 Task: Make in the project BrainWave an epic 'Supply chain management system integration'. Create in the project BrainWave an epic 'IT compliance improvement'. Add in the project BrainWave an epic 'Service-oriented architecture (SOA) implementation'
Action: Mouse moved to (188, 52)
Screenshot: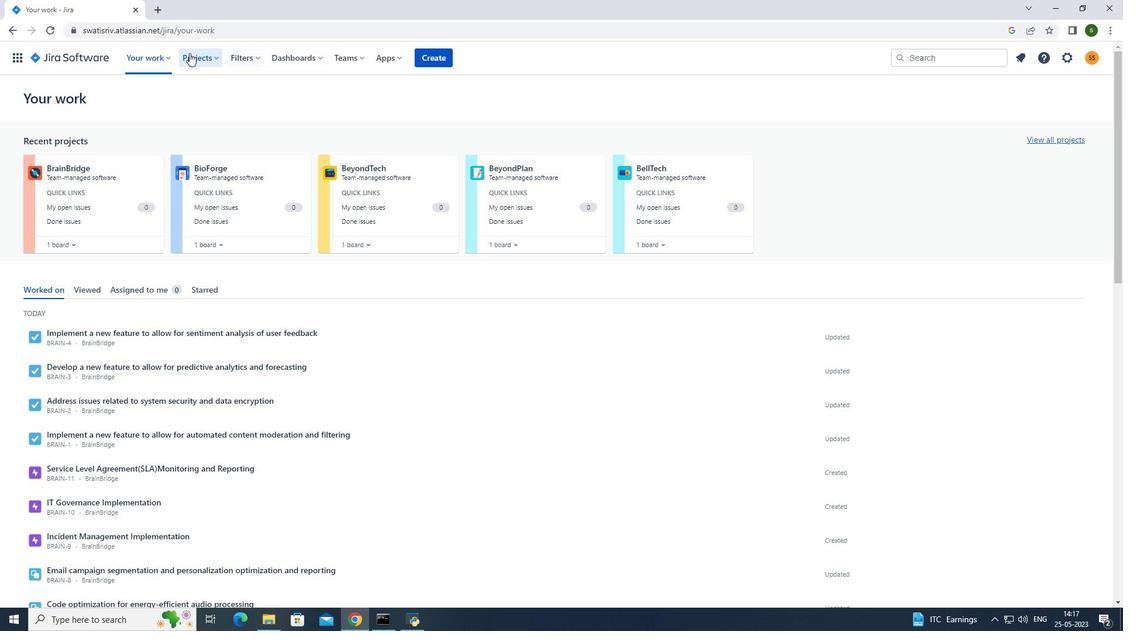 
Action: Mouse pressed left at (188, 52)
Screenshot: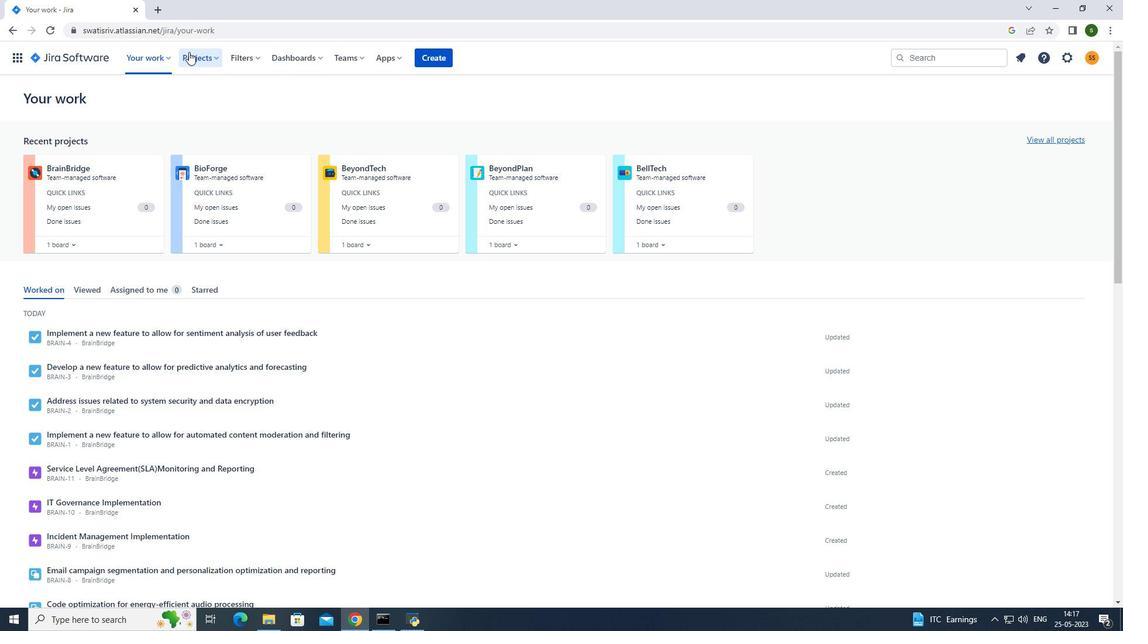 
Action: Mouse moved to (270, 105)
Screenshot: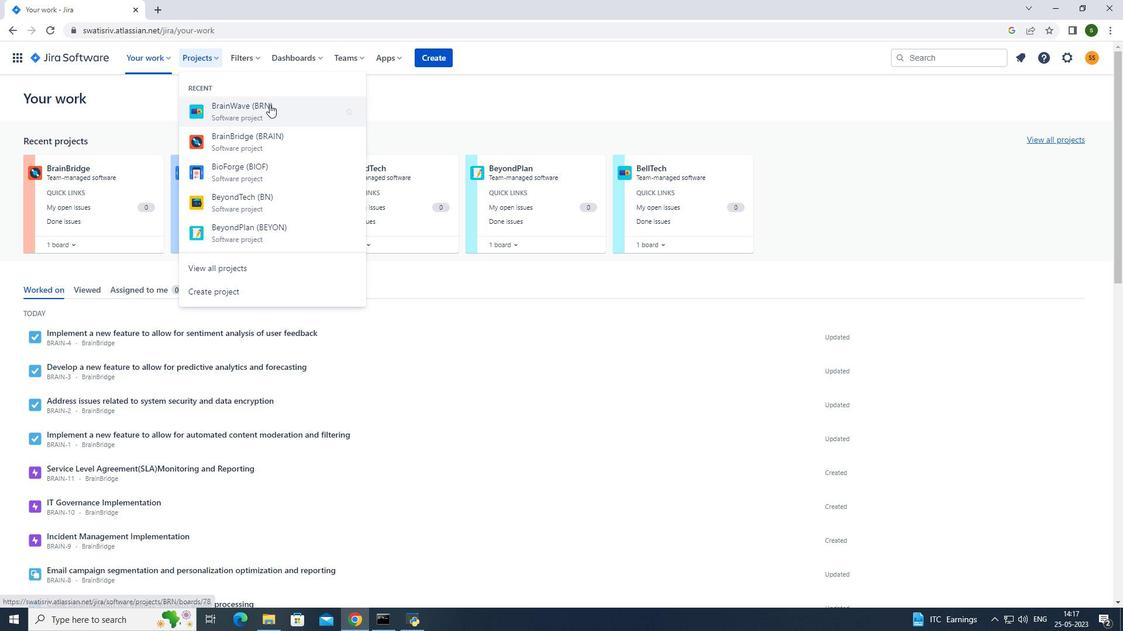 
Action: Mouse pressed left at (270, 105)
Screenshot: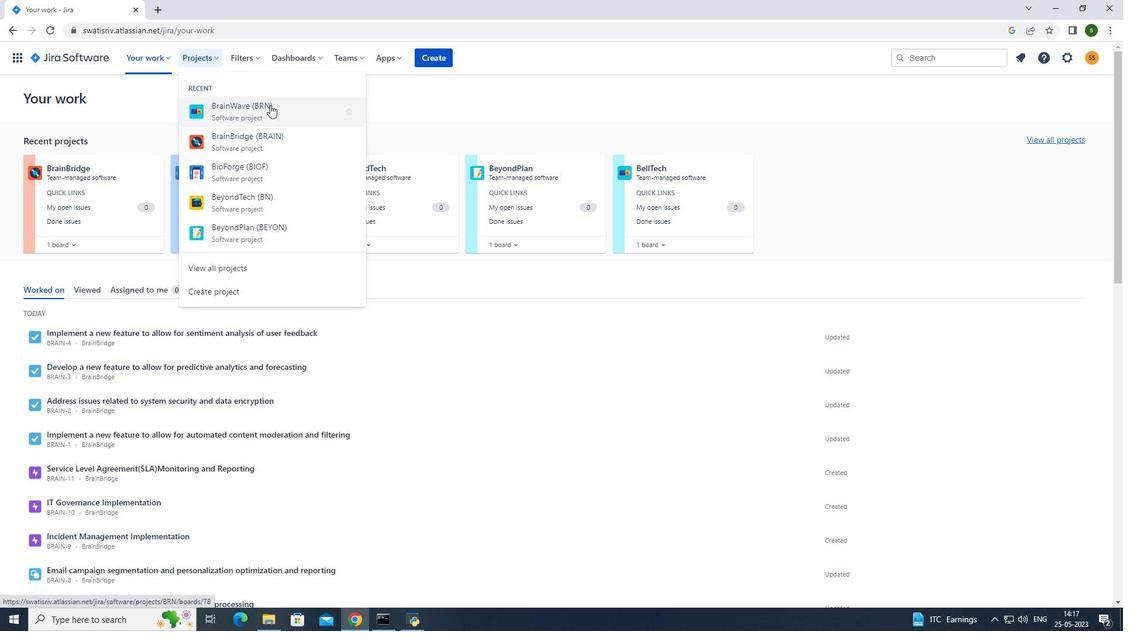 
Action: Mouse moved to (104, 176)
Screenshot: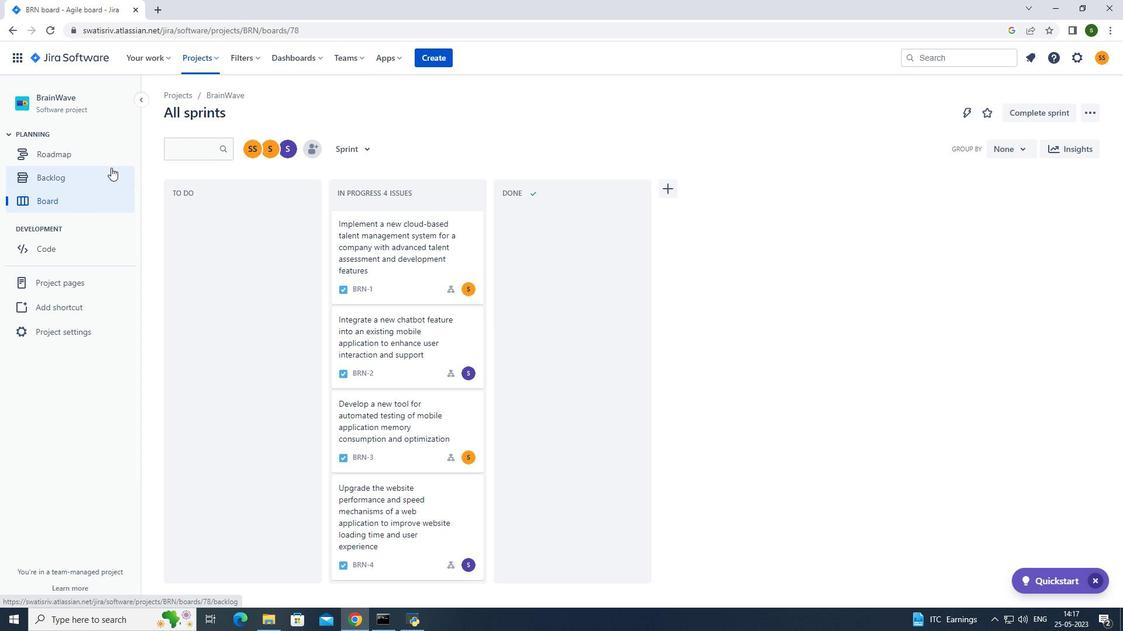 
Action: Mouse pressed left at (104, 176)
Screenshot: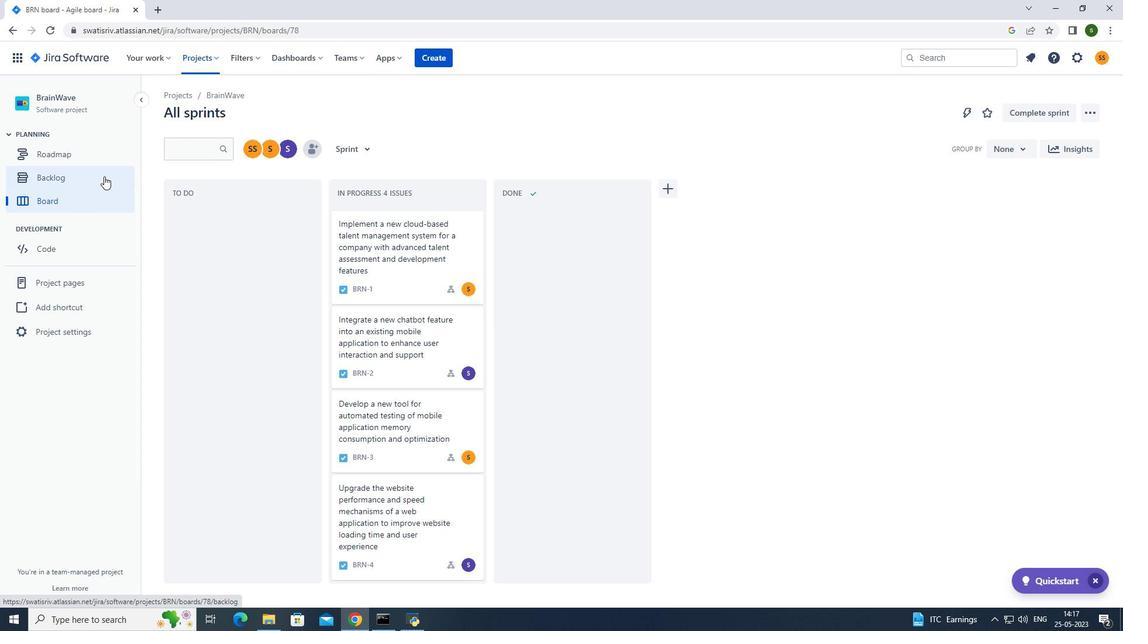 
Action: Mouse moved to (348, 150)
Screenshot: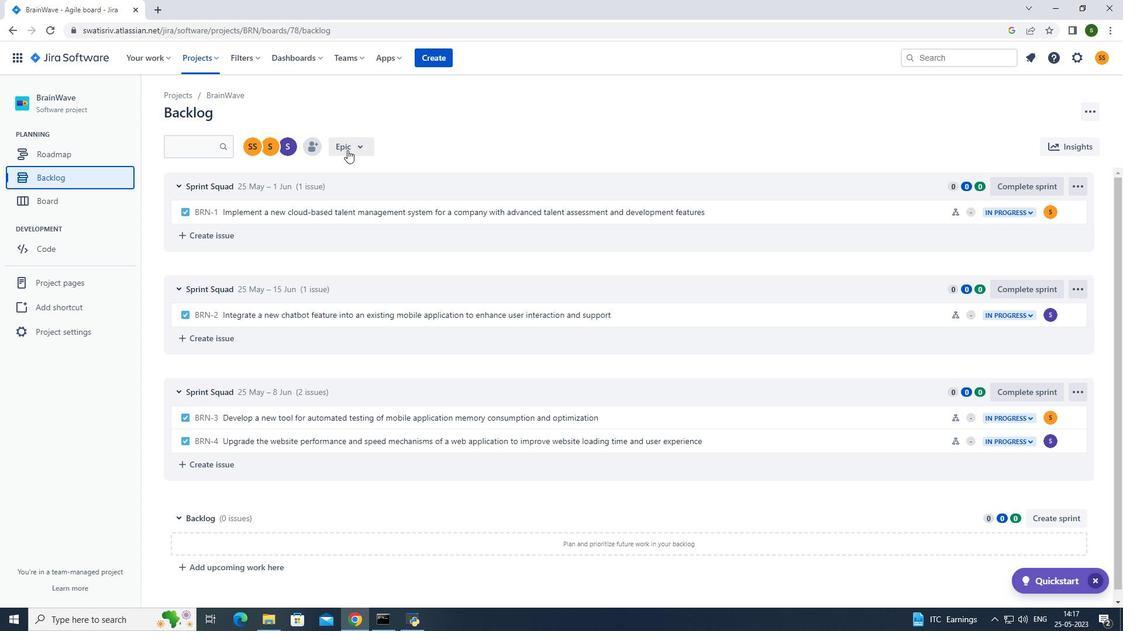 
Action: Mouse pressed left at (348, 150)
Screenshot: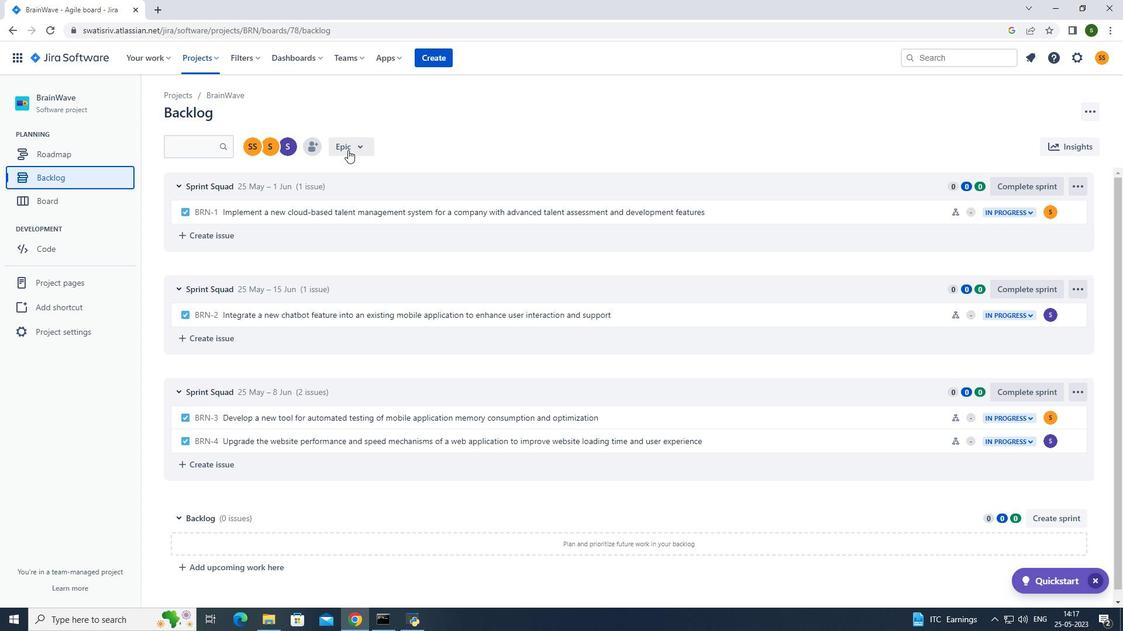
Action: Mouse moved to (346, 216)
Screenshot: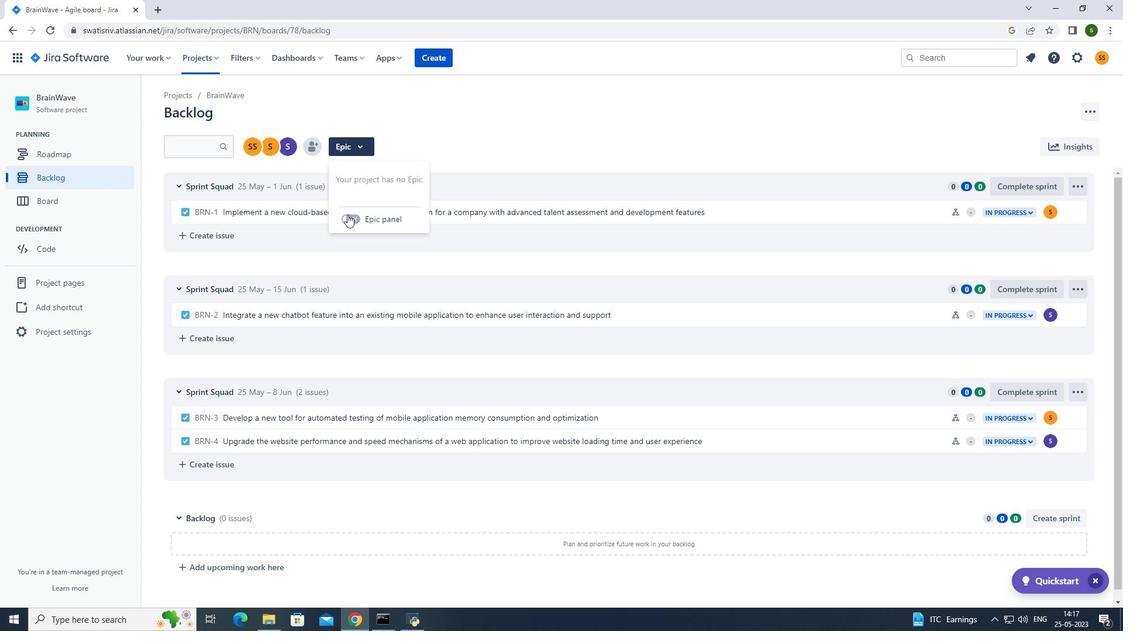 
Action: Mouse pressed left at (346, 216)
Screenshot: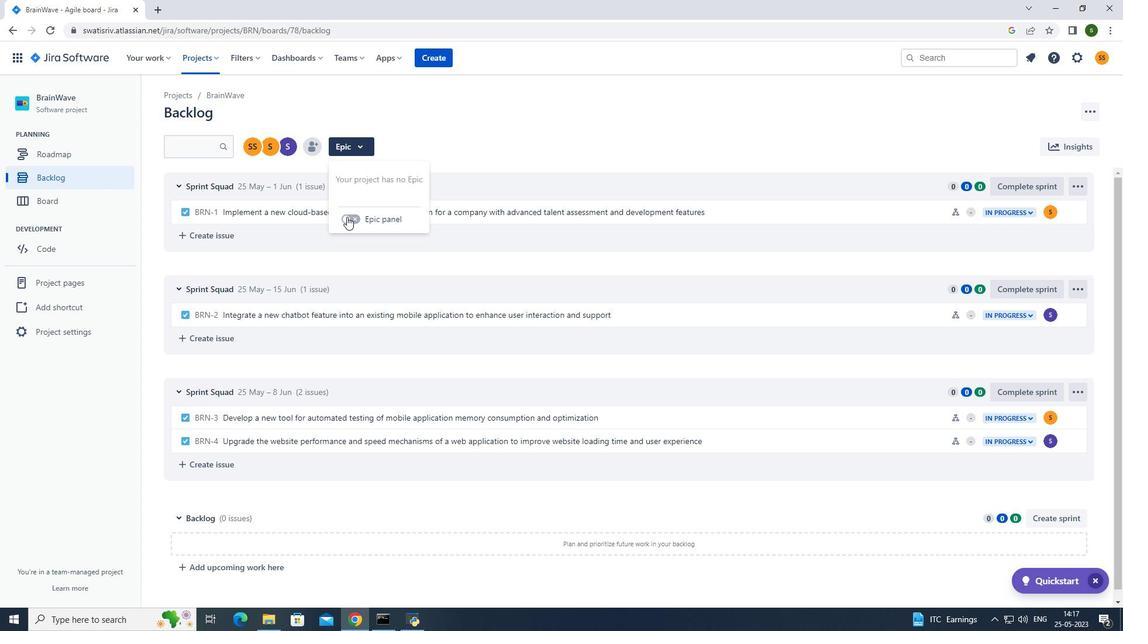 
Action: Mouse moved to (231, 407)
Screenshot: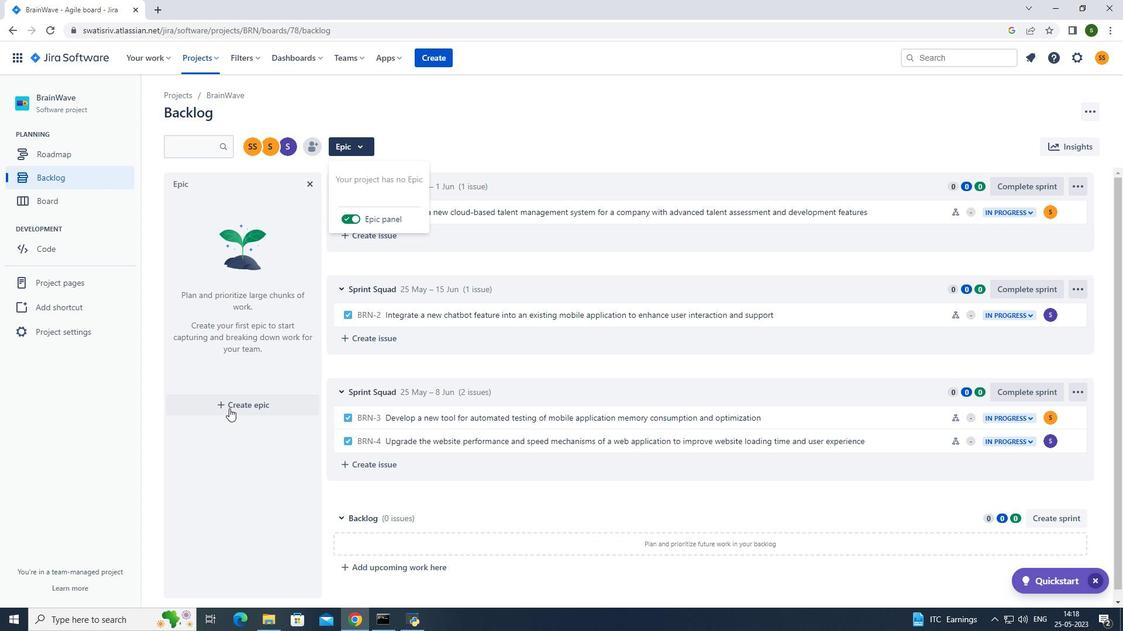 
Action: Mouse pressed left at (231, 407)
Screenshot: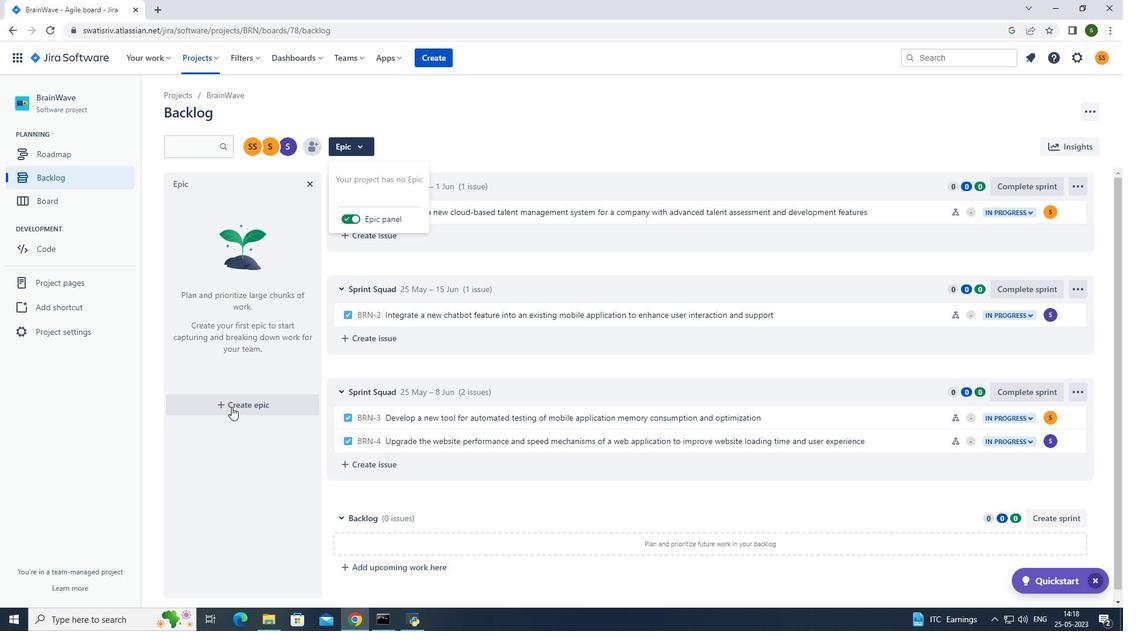 
Action: Mouse moved to (264, 399)
Screenshot: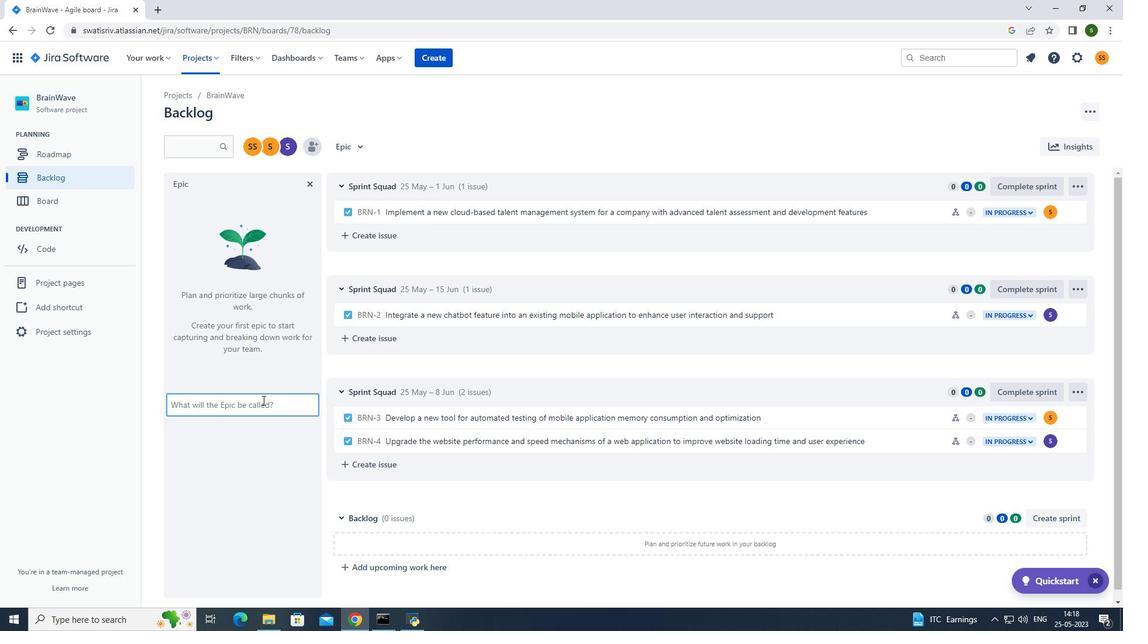 
Action: Mouse pressed left at (264, 399)
Screenshot: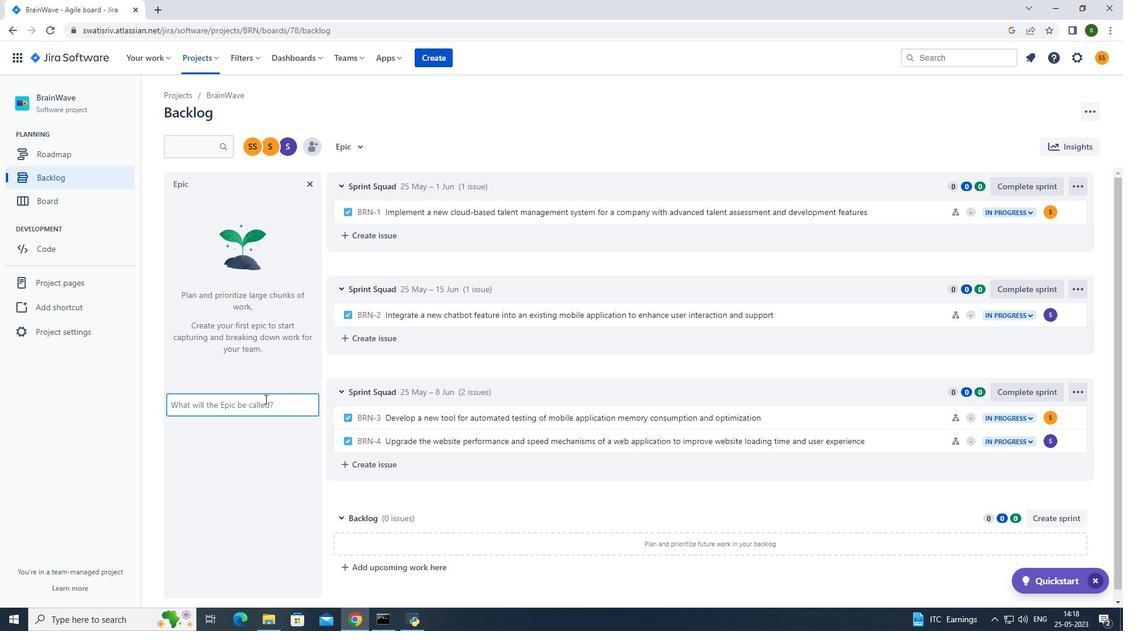 
Action: Key pressed <Key.caps_lock>S<Key.caps_lock>upply<Key.space>chain<Key.space>management<Key.space>system<Key.space>integration<Key.enter>
Screenshot: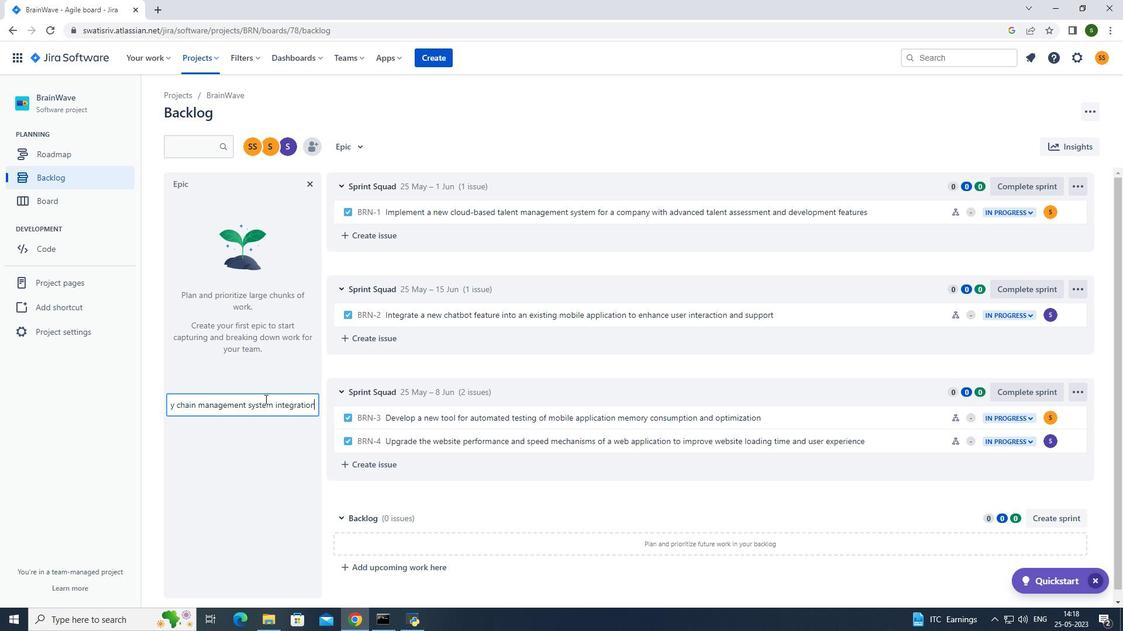 
Action: Mouse moved to (204, 56)
Screenshot: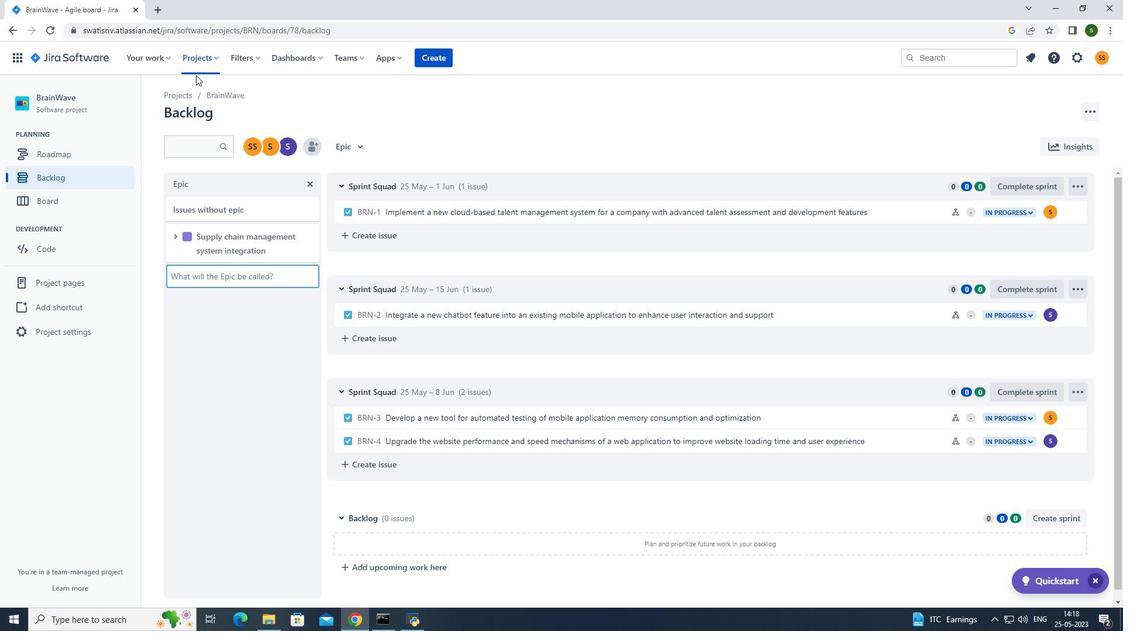 
Action: Mouse pressed left at (204, 56)
Screenshot: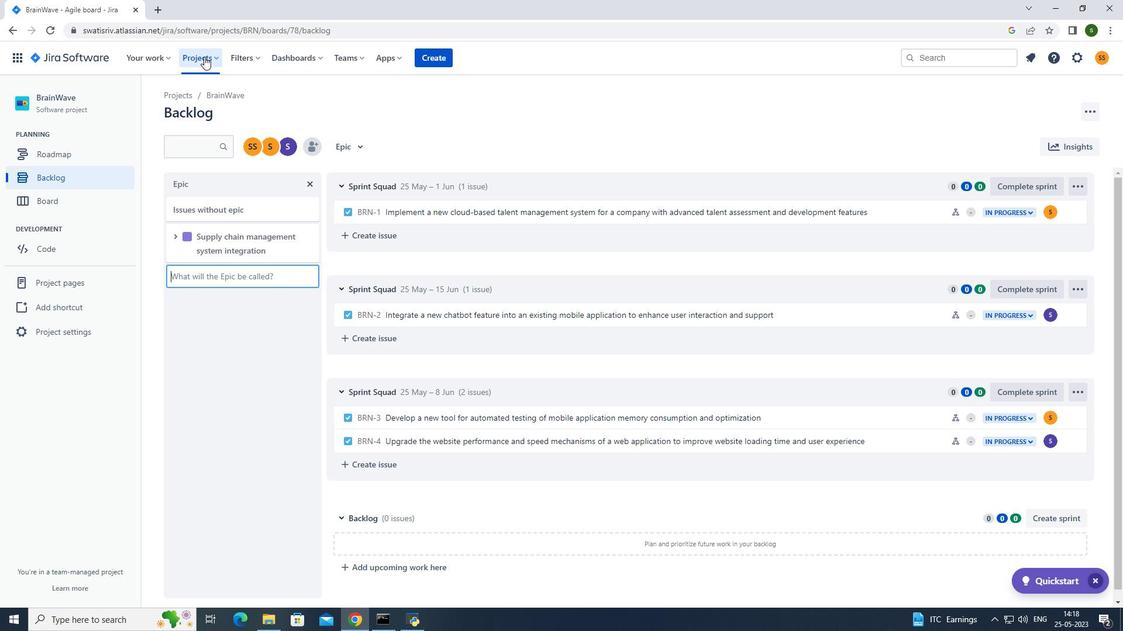 
Action: Mouse moved to (224, 112)
Screenshot: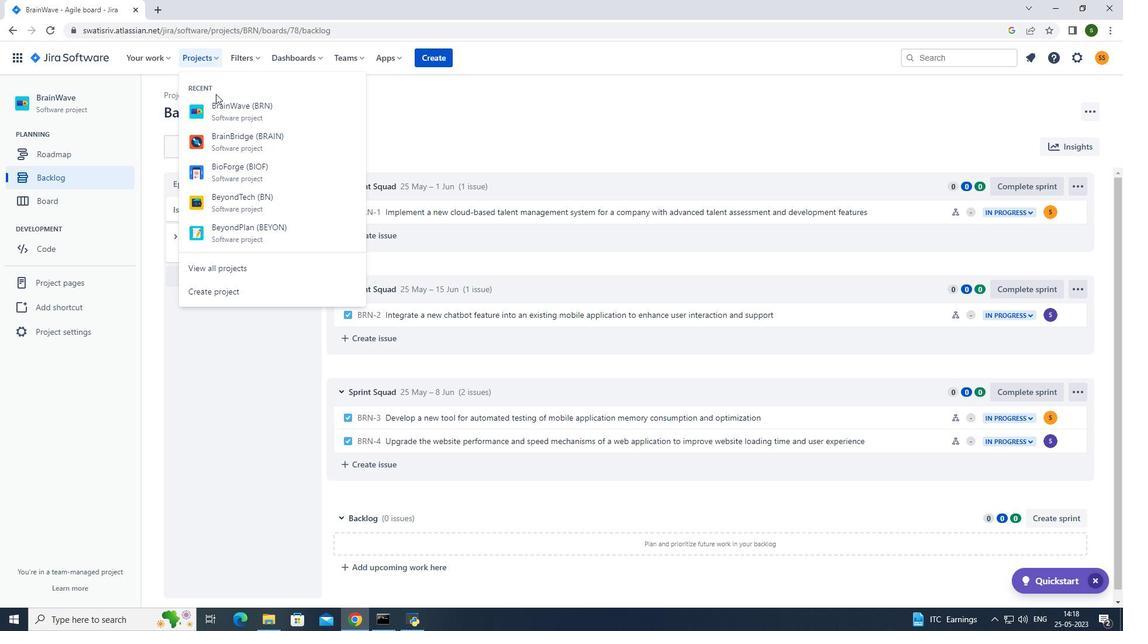 
Action: Mouse pressed left at (224, 112)
Screenshot: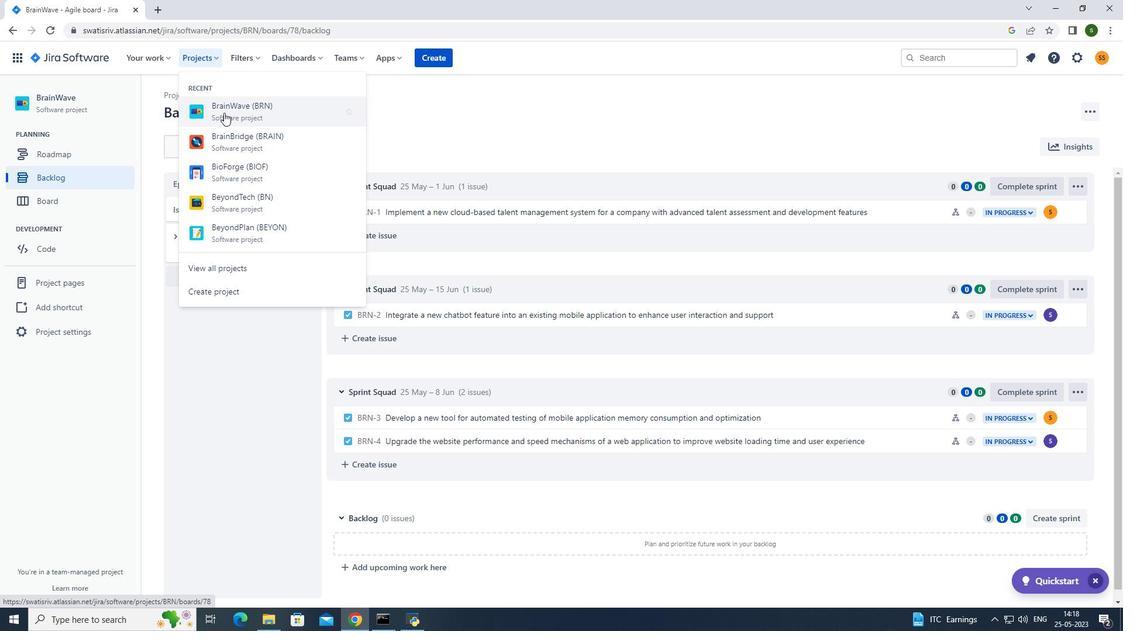 
Action: Mouse moved to (112, 185)
Screenshot: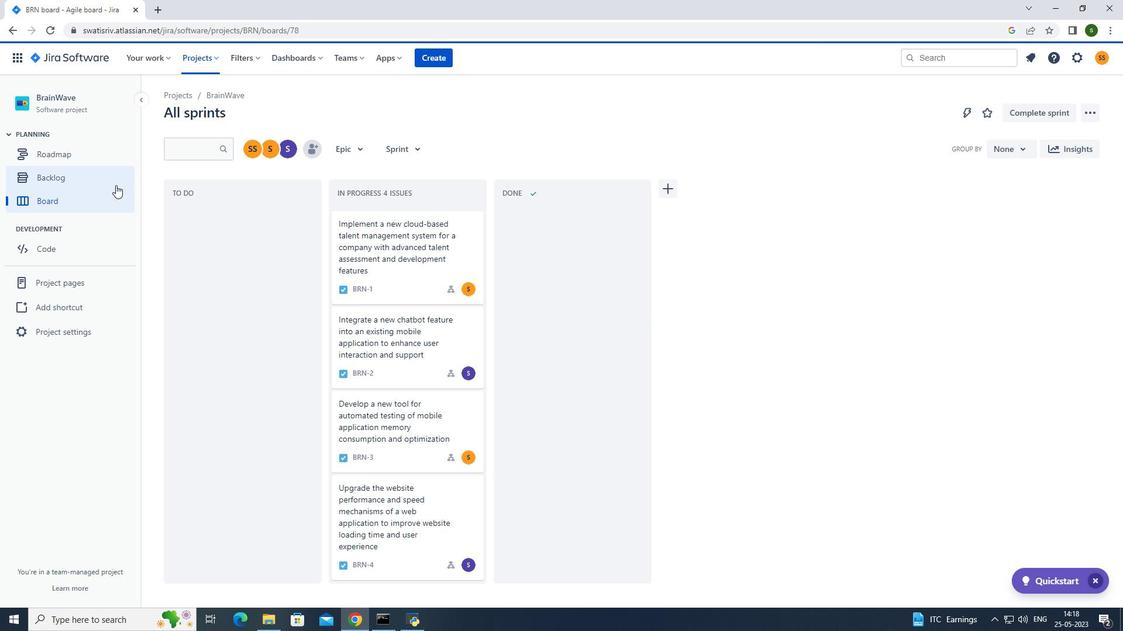 
Action: Mouse pressed left at (112, 185)
Screenshot: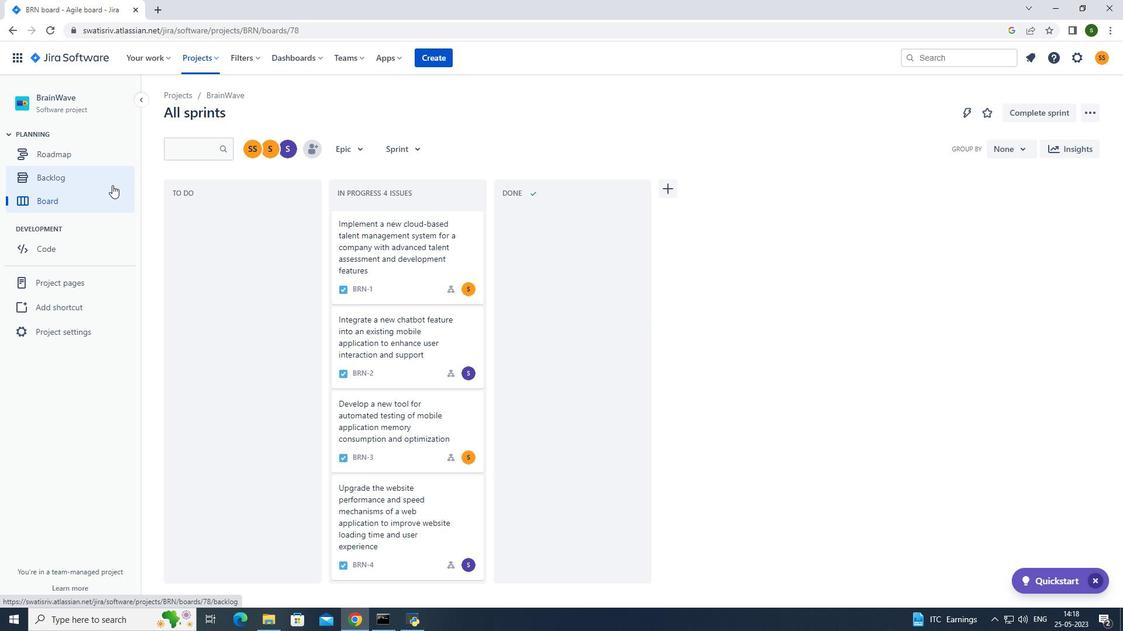
Action: Mouse moved to (263, 278)
Screenshot: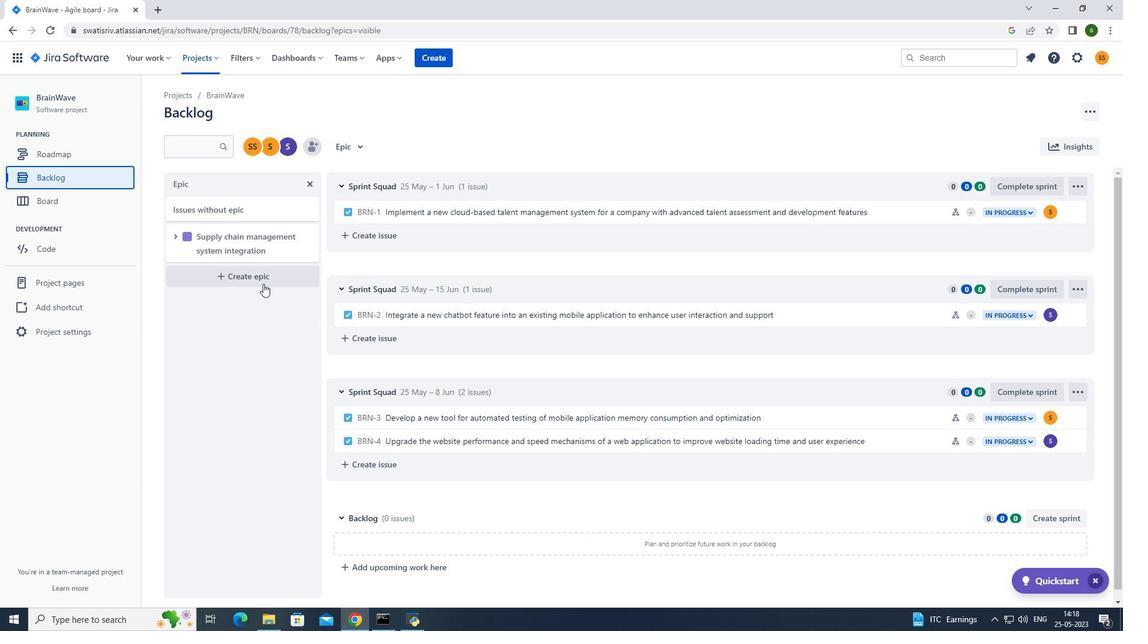 
Action: Mouse pressed left at (263, 278)
Screenshot: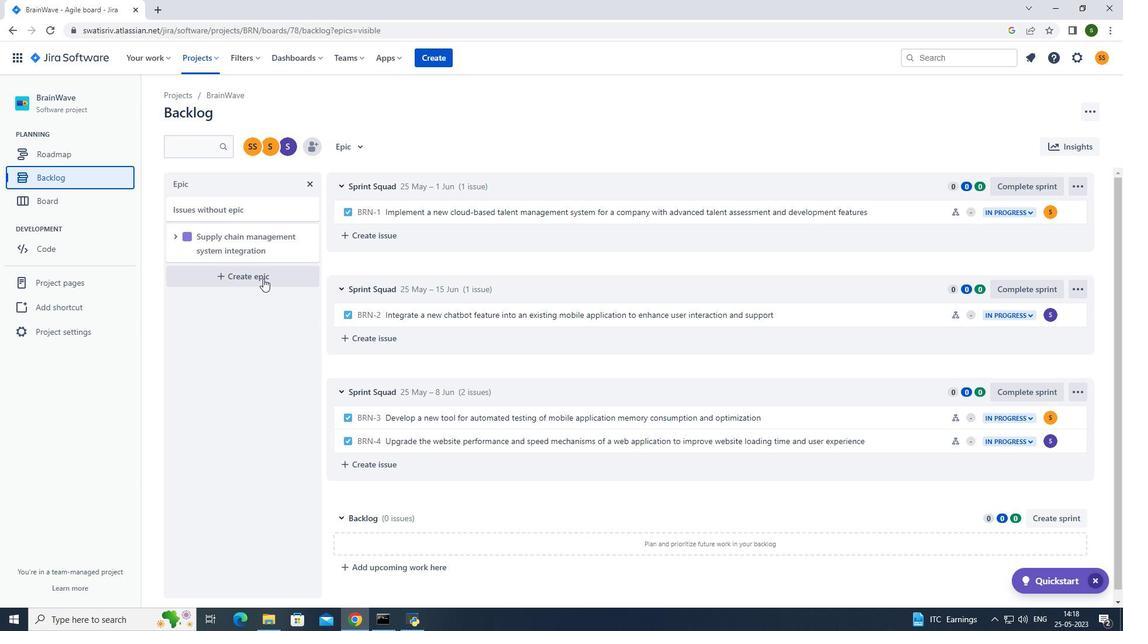 
Action: Mouse moved to (255, 280)
Screenshot: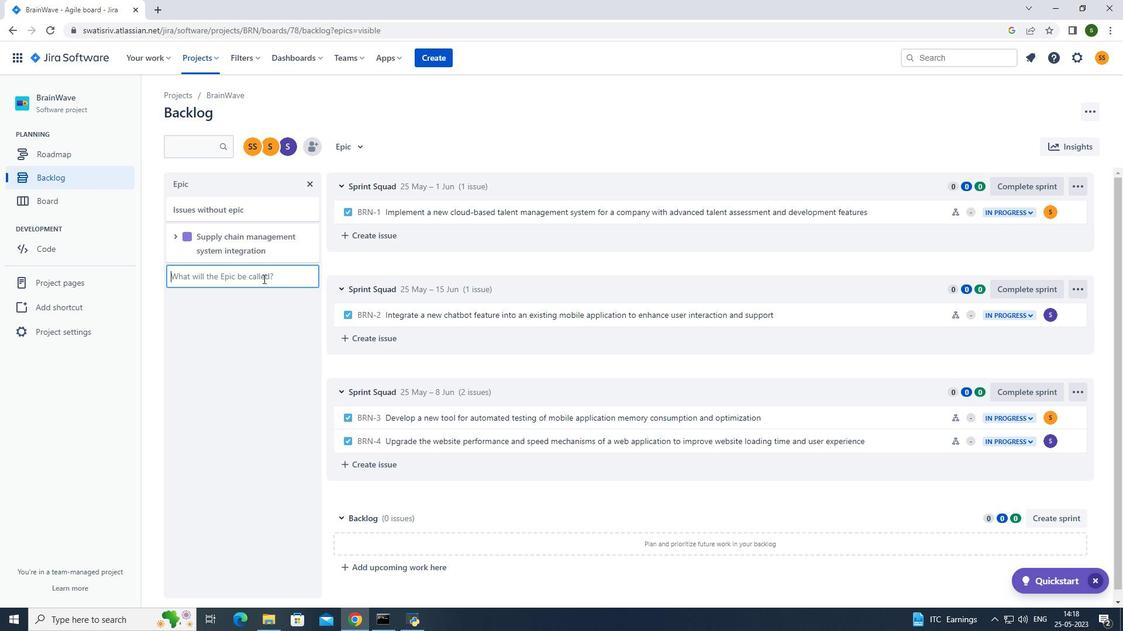 
Action: Key pressed <Key.caps_lock>IT<Key.space><Key.caps_lock>compliance<Key.space>improvement<Key.enter>
Screenshot: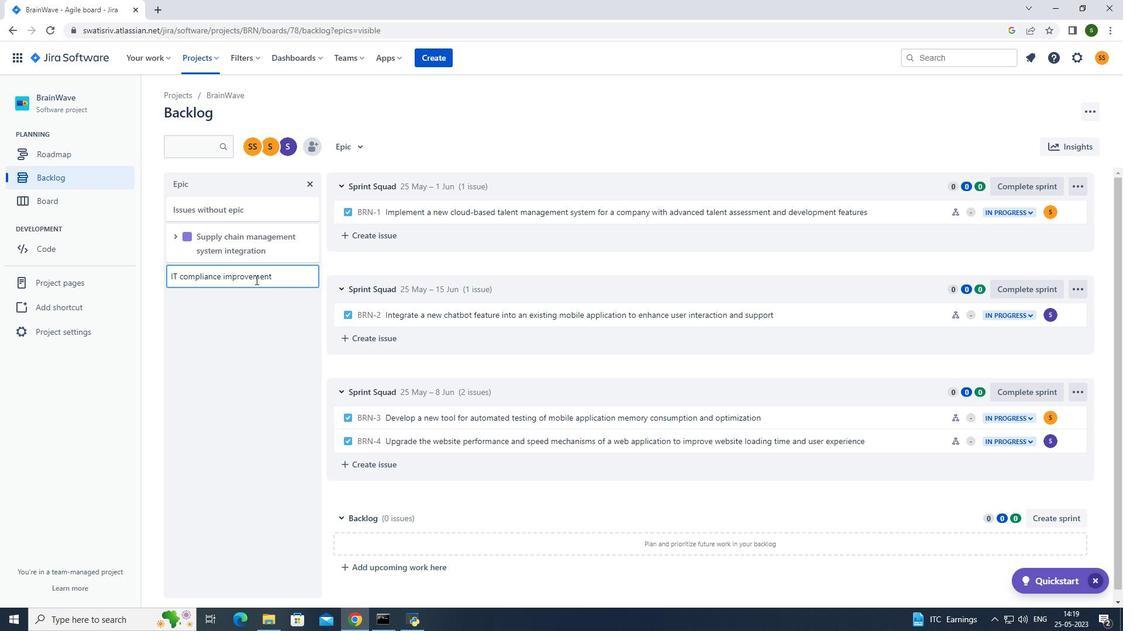 
Action: Mouse moved to (360, 94)
Screenshot: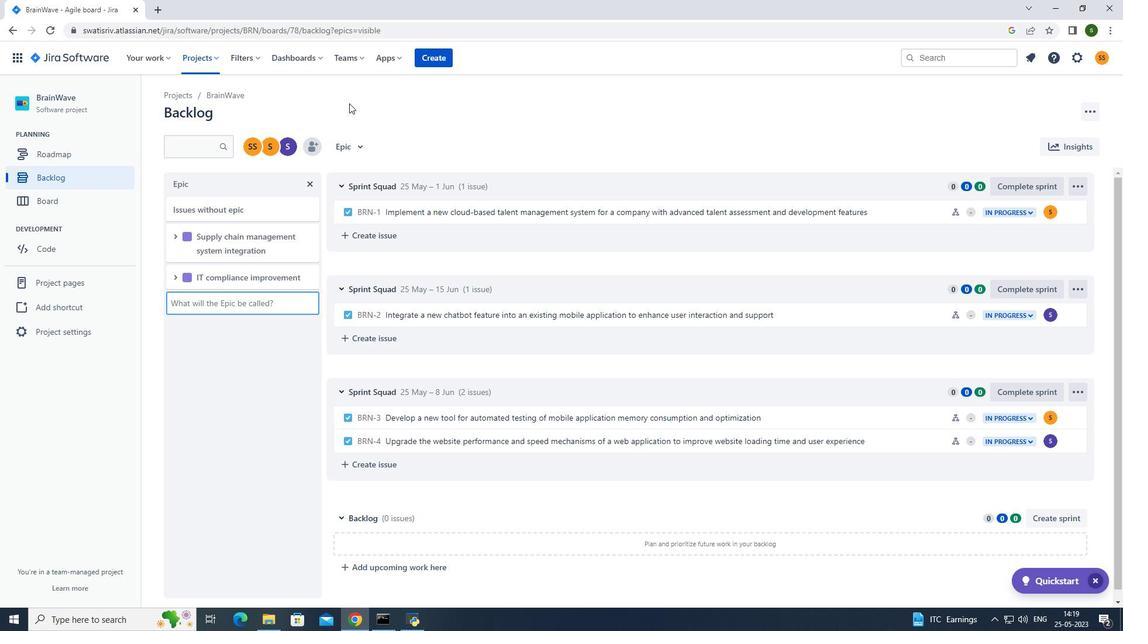 
Action: Mouse pressed left at (360, 94)
Screenshot: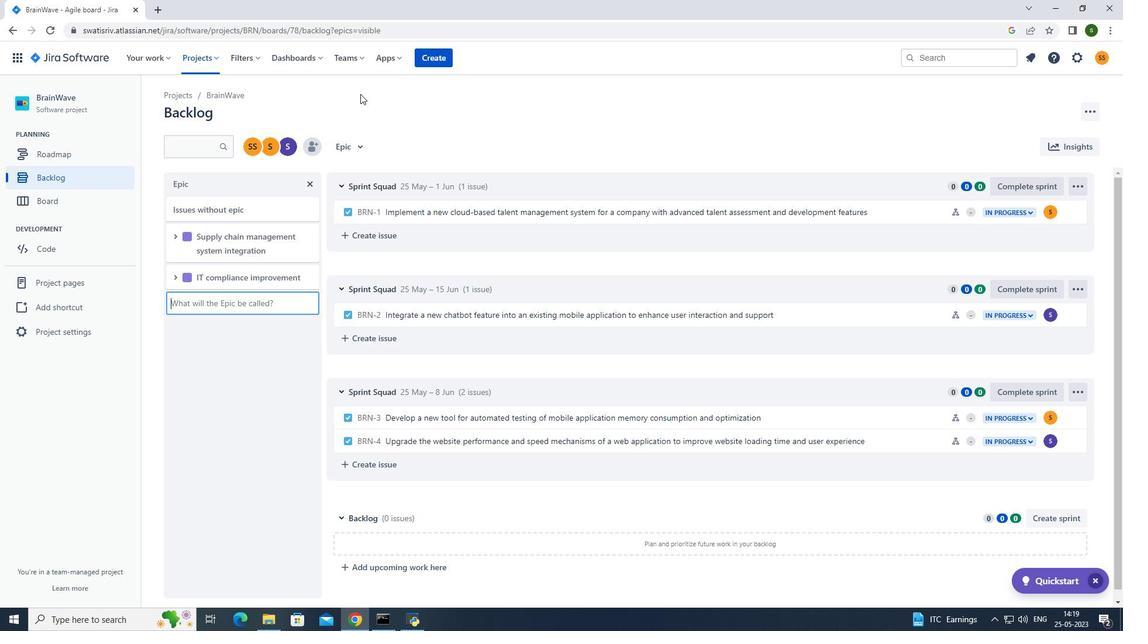 
Action: Mouse moved to (210, 55)
Screenshot: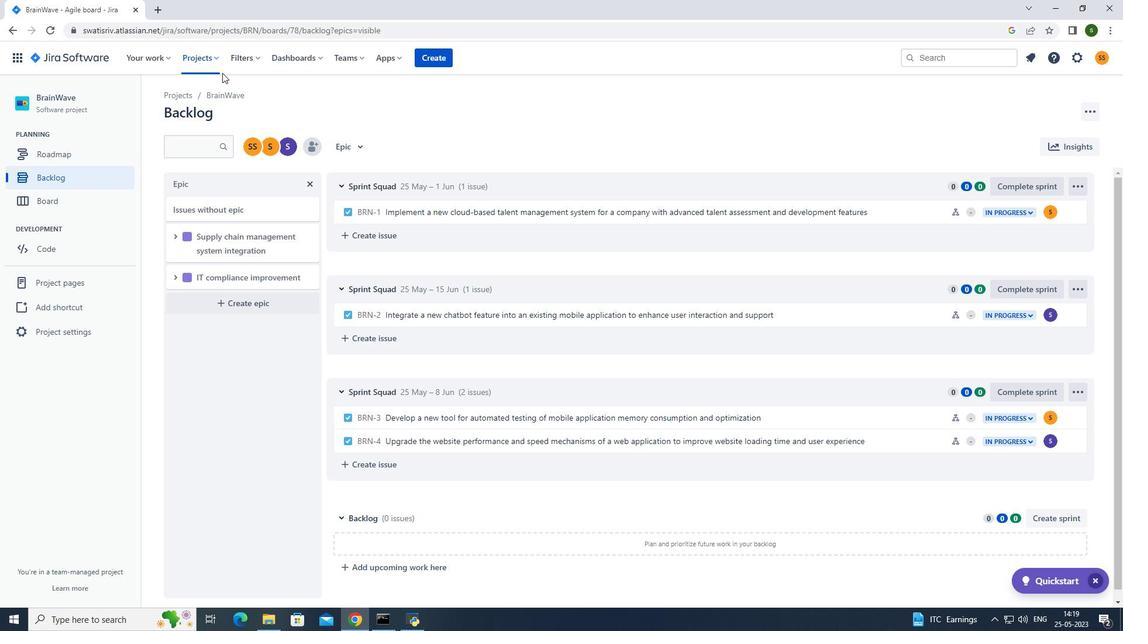 
Action: Mouse pressed left at (210, 55)
Screenshot: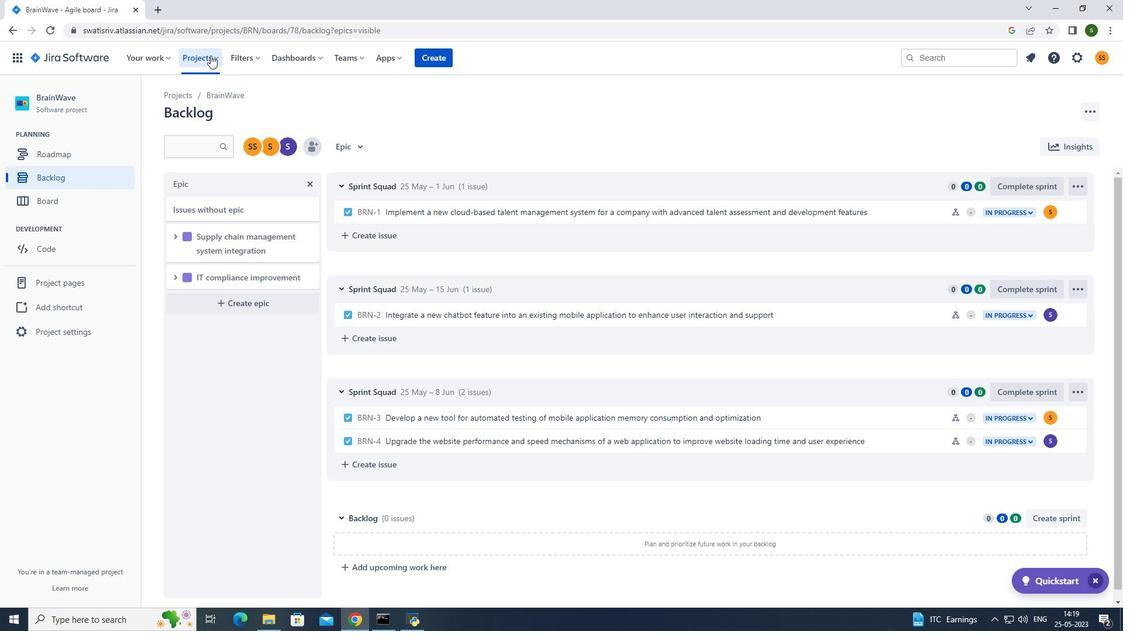 
Action: Mouse moved to (222, 111)
Screenshot: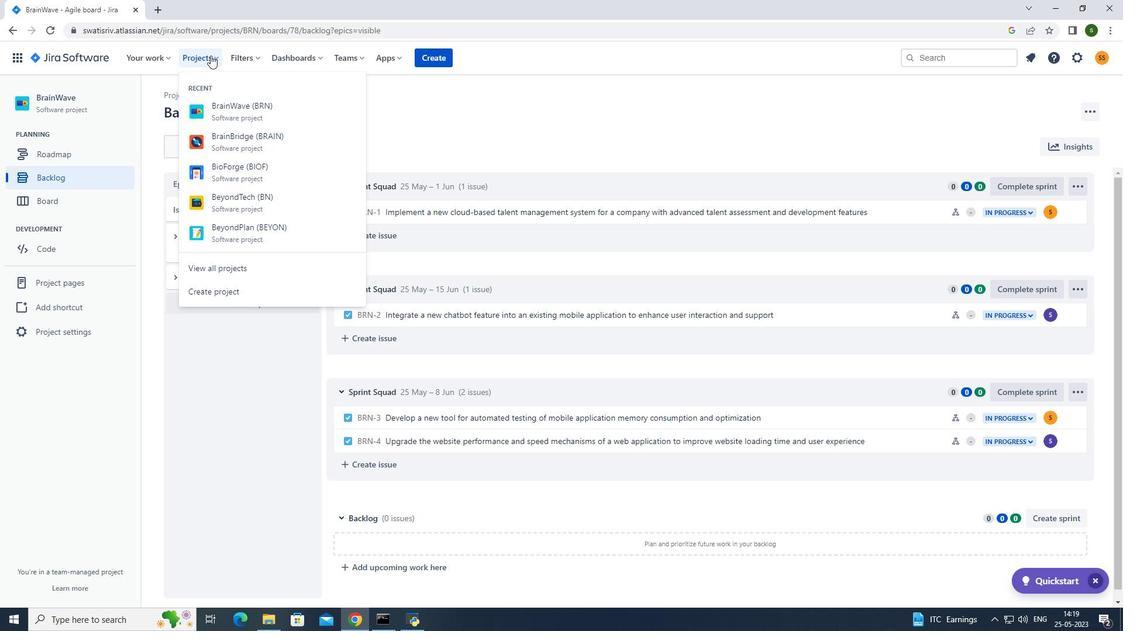 
Action: Mouse pressed left at (222, 111)
Screenshot: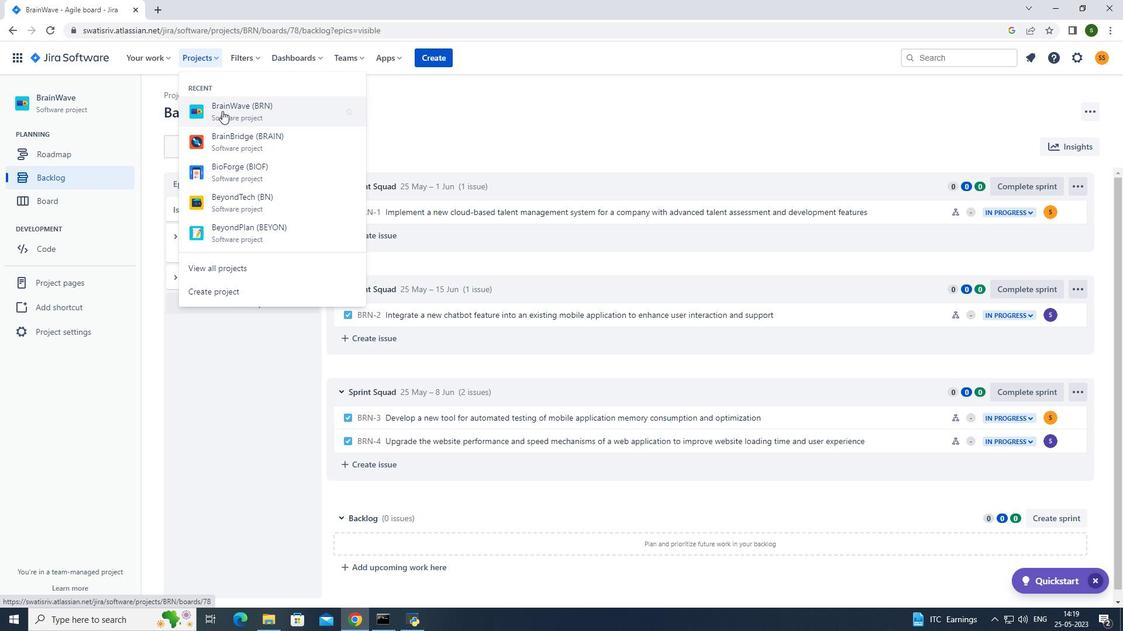 
Action: Mouse moved to (87, 177)
Screenshot: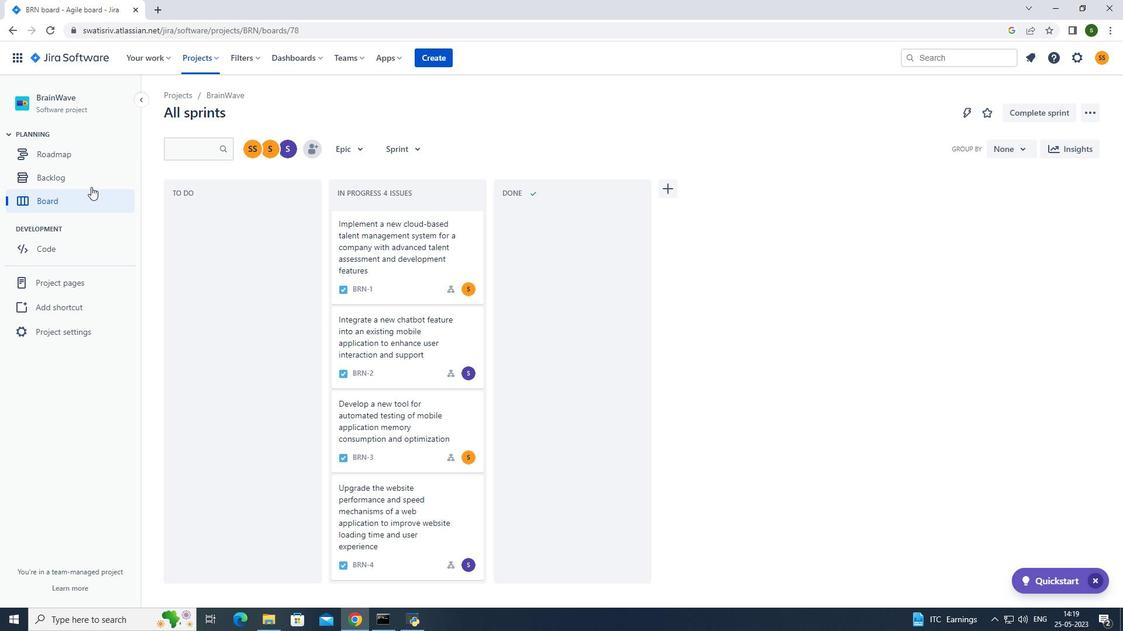 
Action: Mouse pressed left at (87, 177)
Screenshot: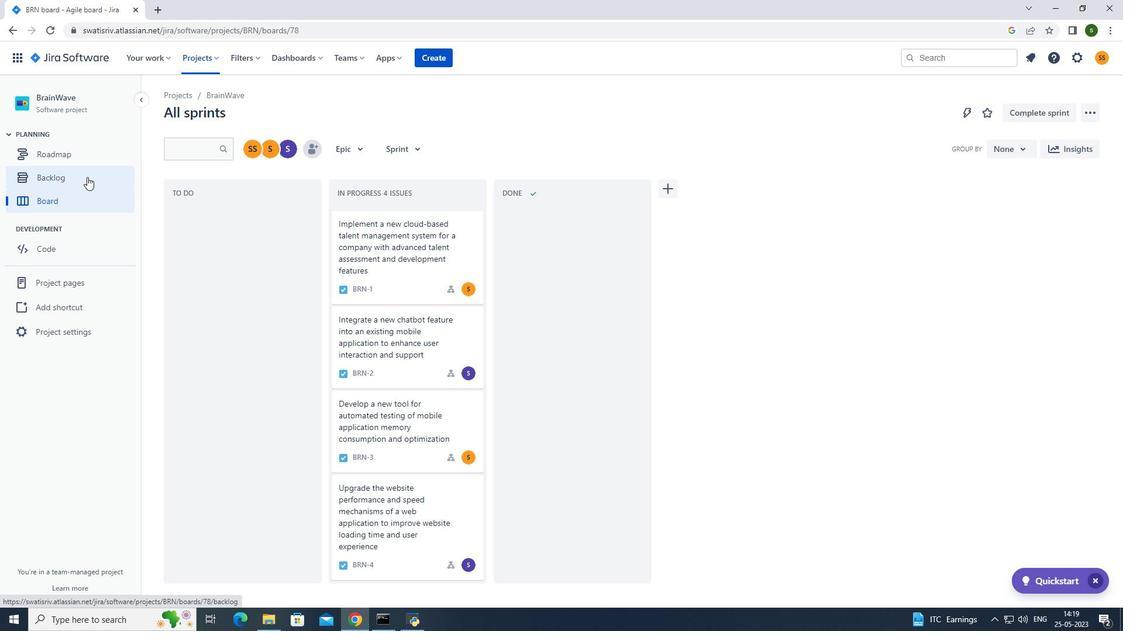 
Action: Mouse moved to (284, 309)
Screenshot: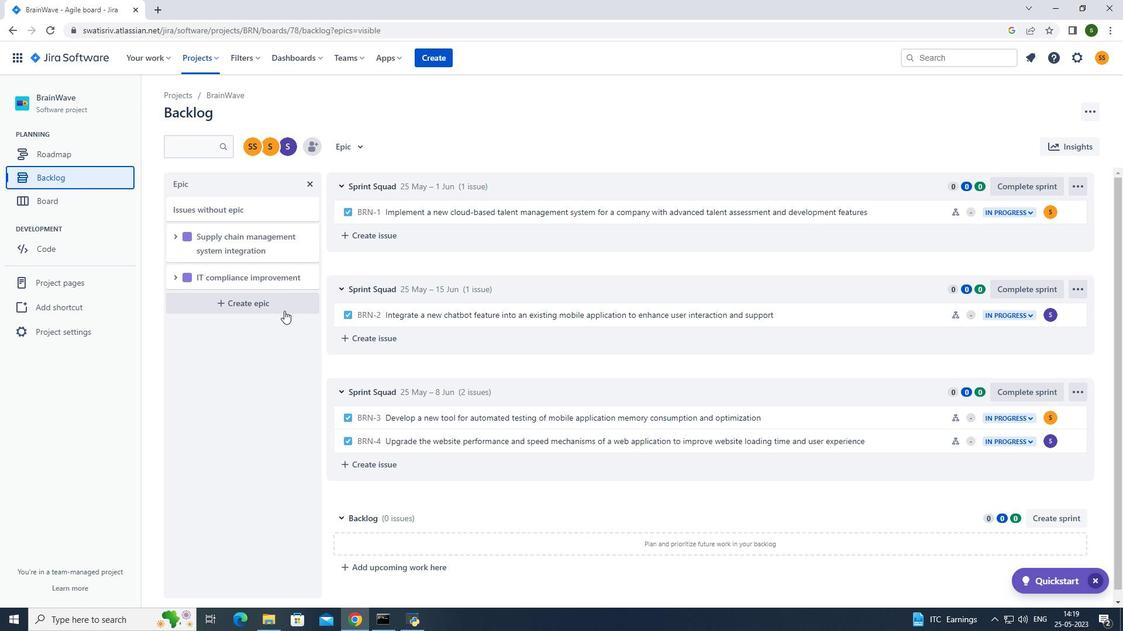 
Action: Mouse pressed left at (284, 309)
Screenshot: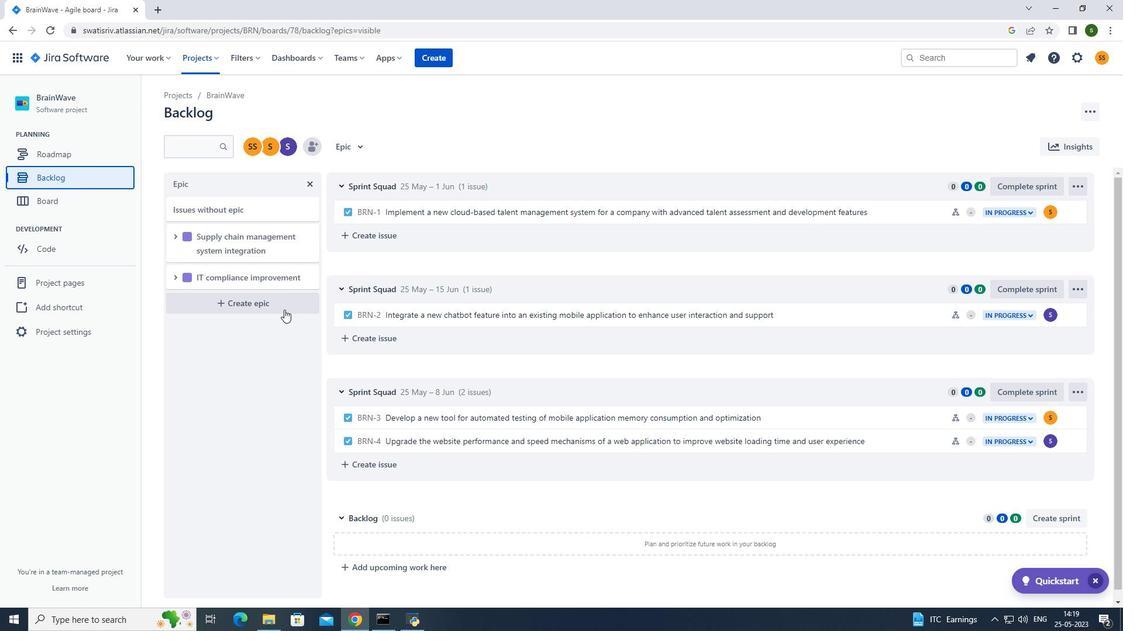
Action: Mouse moved to (266, 305)
Screenshot: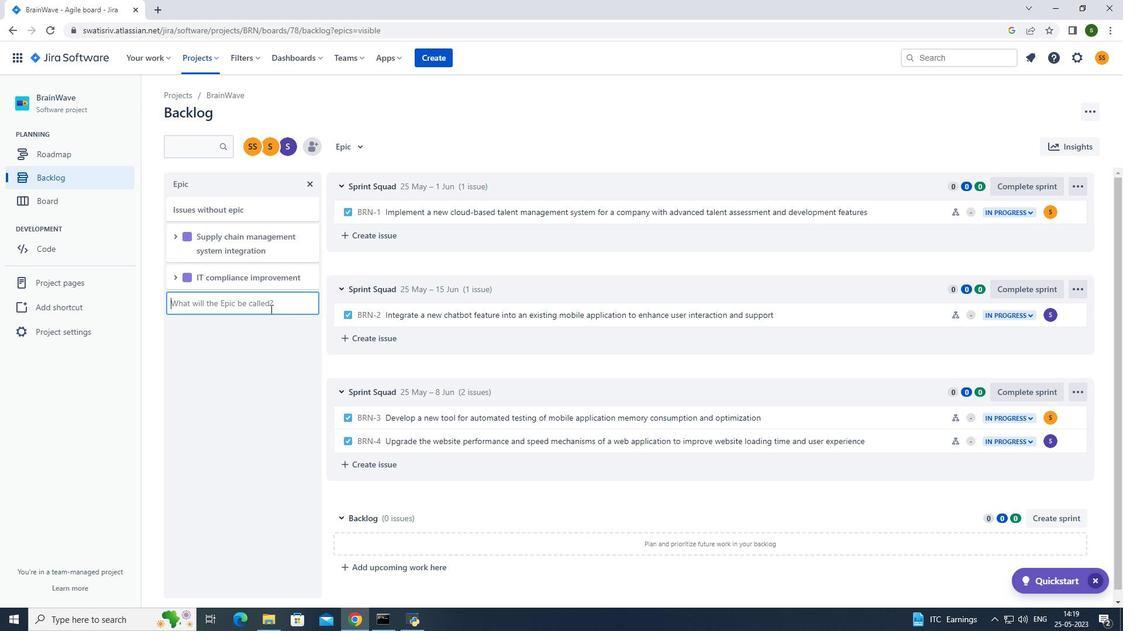 
Action: Key pressed <Key.caps_lock>S<Key.caps_lock>ervice-oriented<Key.space>architecture<Key.space><Key.shift_r>(<Key.caps_lock>SOA<Key.shift_r>)<Key.space><Key.caps_lock>implementation<Key.enter>
Screenshot: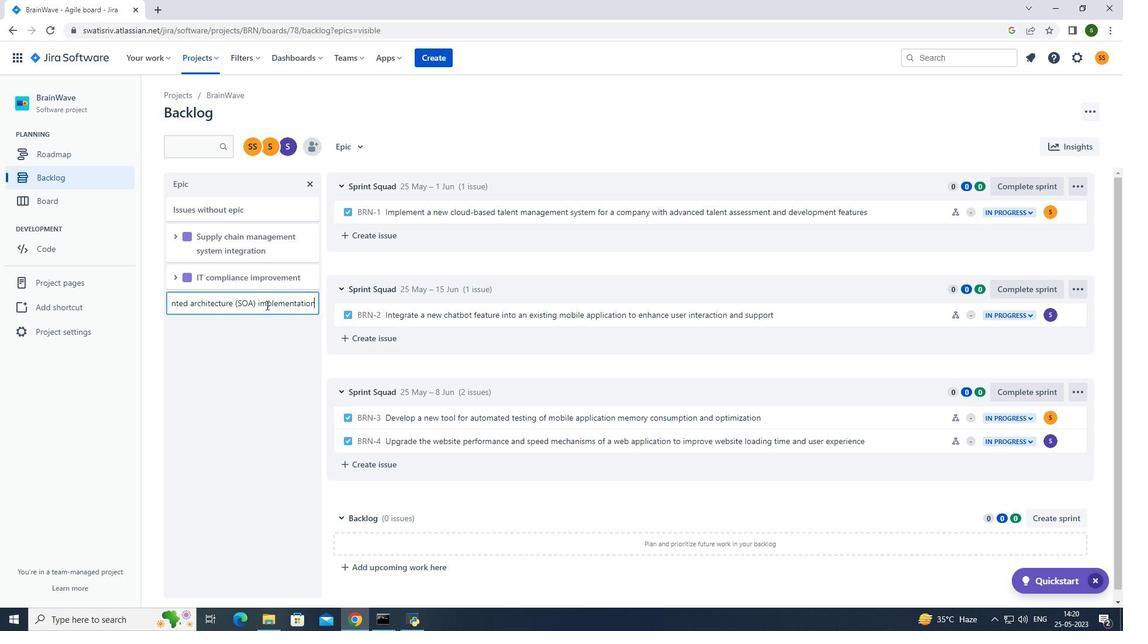 
Action: Mouse moved to (402, 111)
Screenshot: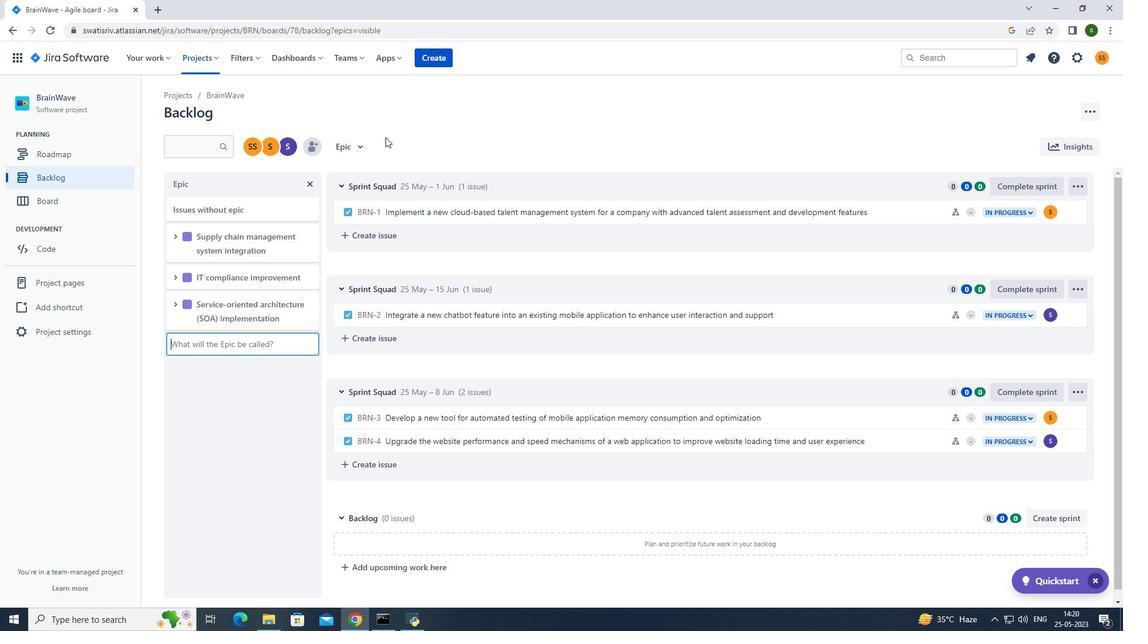 
Action: Mouse pressed left at (402, 111)
Screenshot: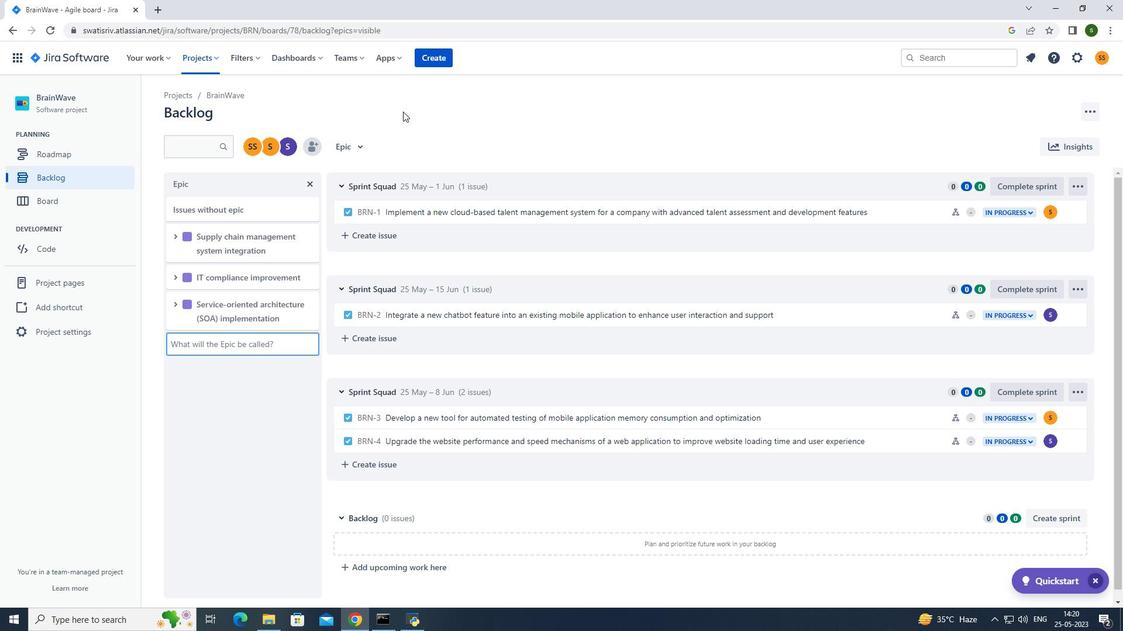 
